 Task: Check the average views per listing of washer and dry in the last 5 years.
Action: Mouse moved to (877, 206)
Screenshot: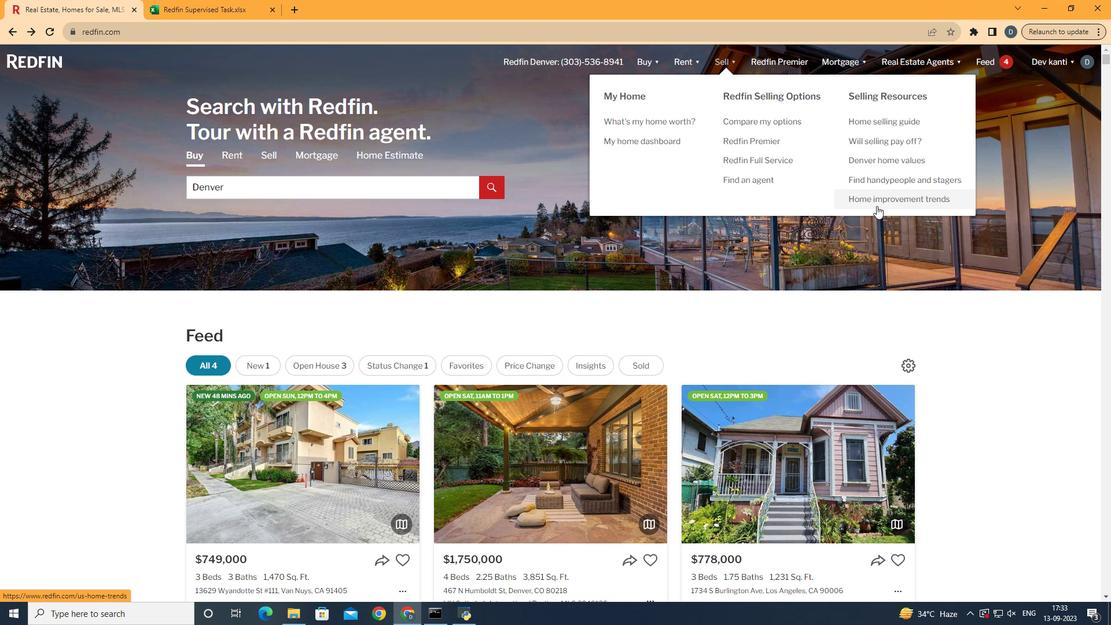 
Action: Mouse pressed left at (877, 206)
Screenshot: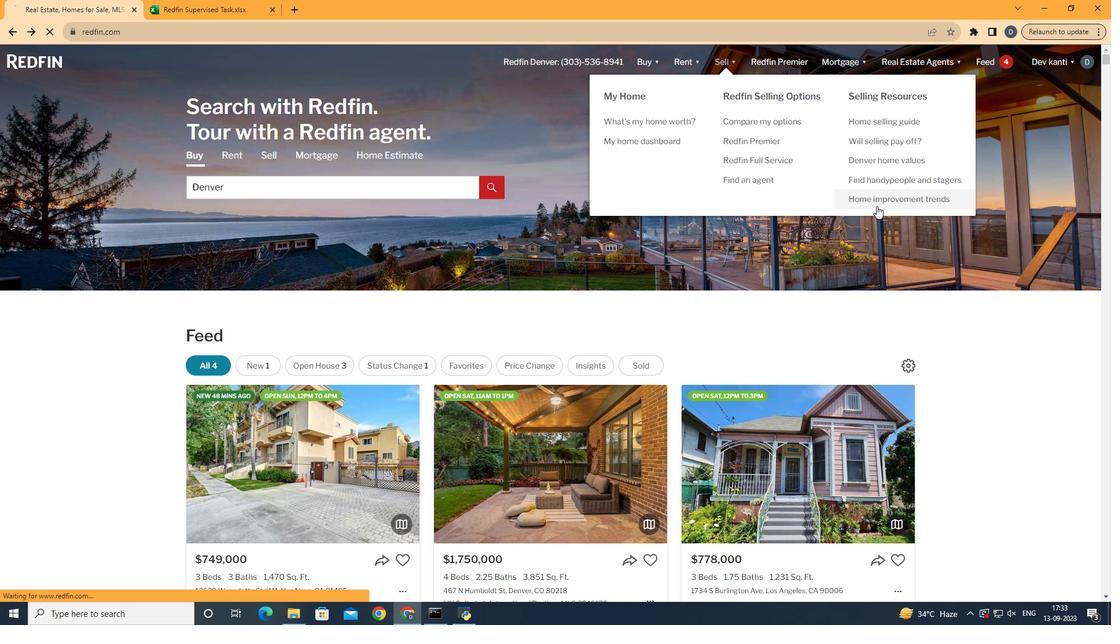 
Action: Mouse moved to (271, 224)
Screenshot: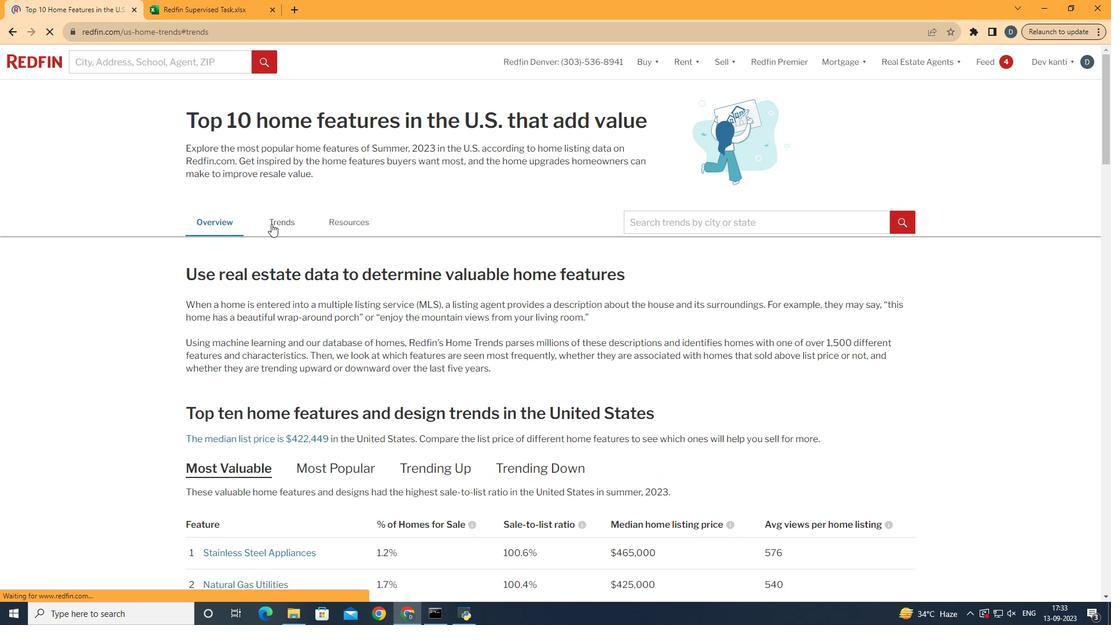 
Action: Mouse pressed left at (271, 224)
Screenshot: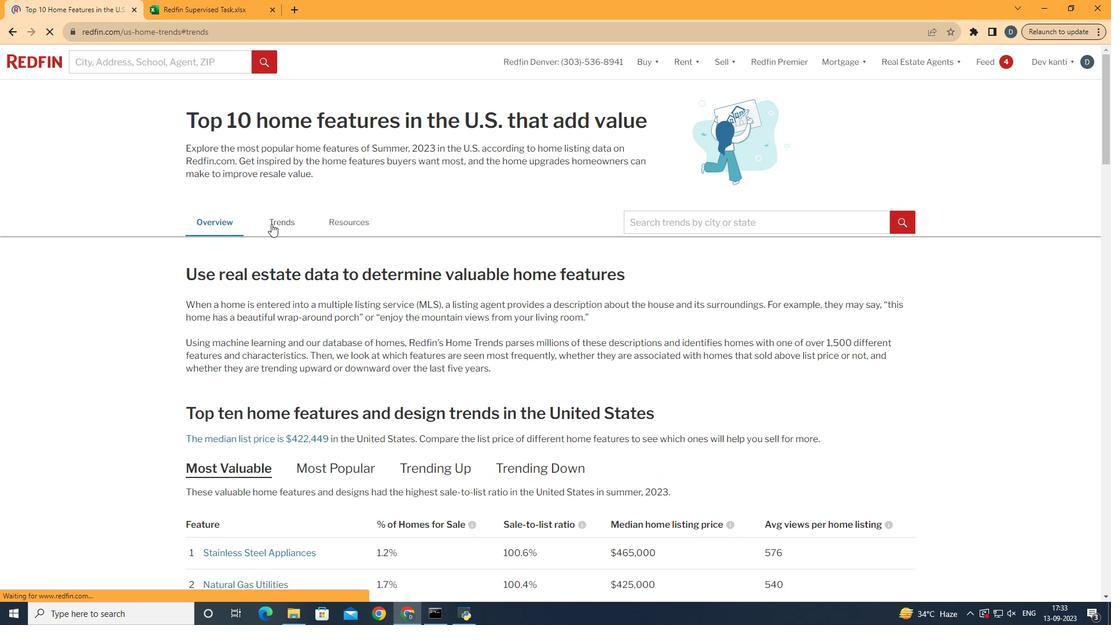 
Action: Mouse moved to (658, 378)
Screenshot: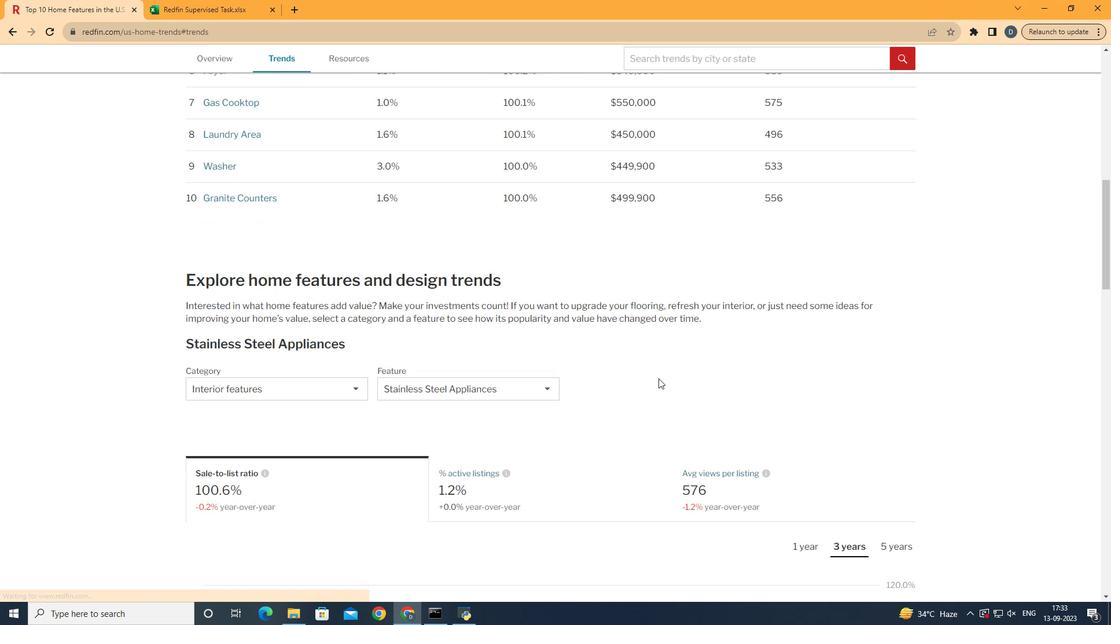 
Action: Mouse scrolled (658, 378) with delta (0, 0)
Screenshot: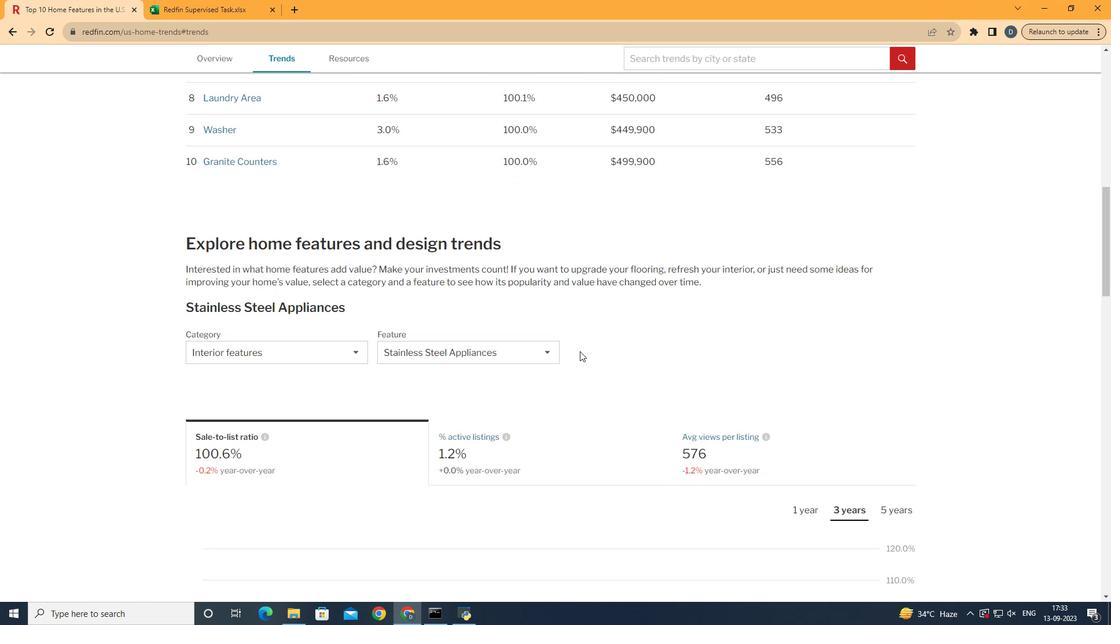 
Action: Mouse scrolled (658, 378) with delta (0, 0)
Screenshot: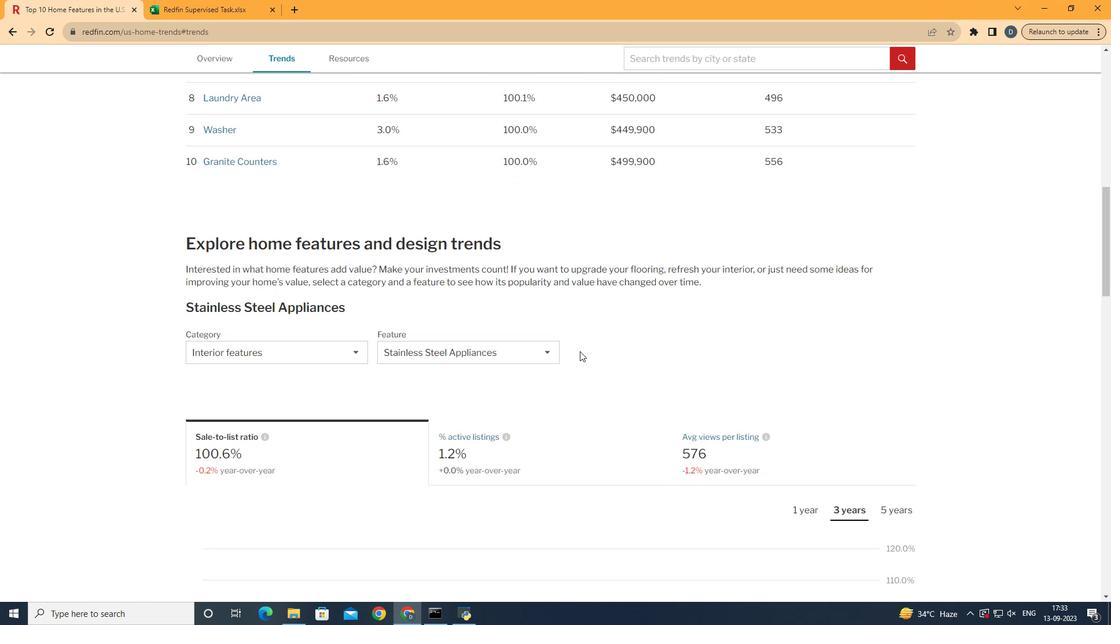
Action: Mouse scrolled (658, 378) with delta (0, 0)
Screenshot: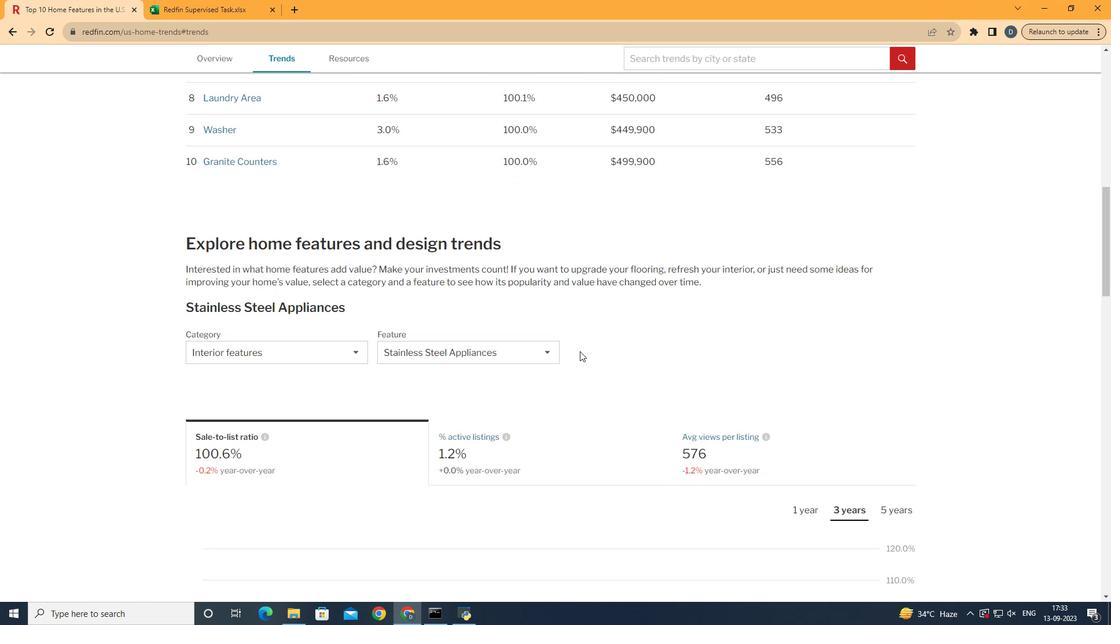 
Action: Mouse scrolled (658, 378) with delta (0, 0)
Screenshot: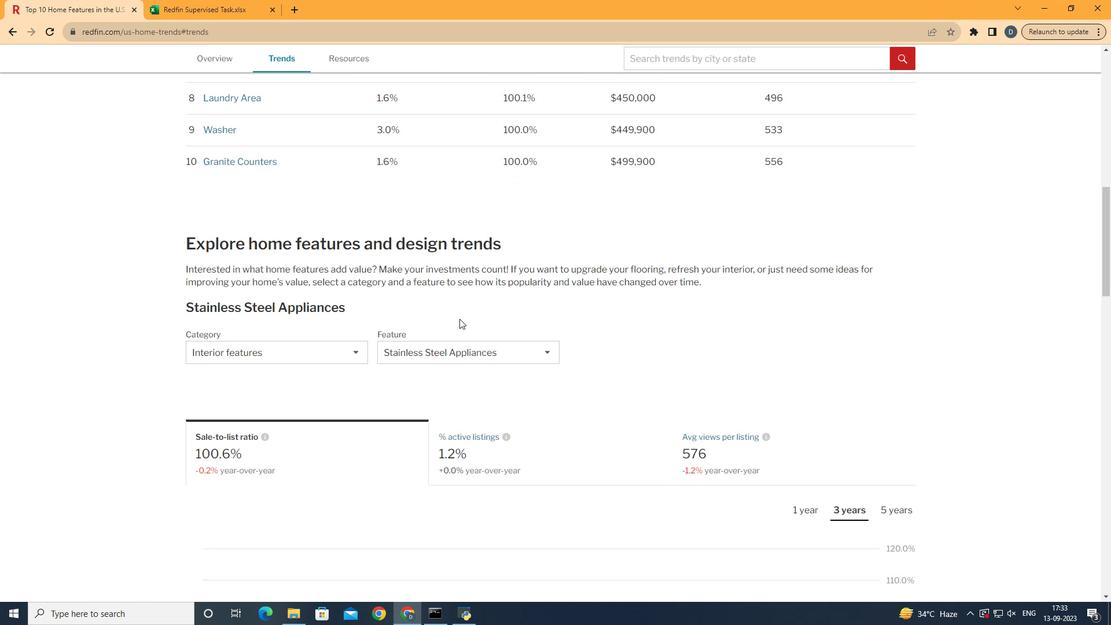 
Action: Mouse scrolled (658, 378) with delta (0, 0)
Screenshot: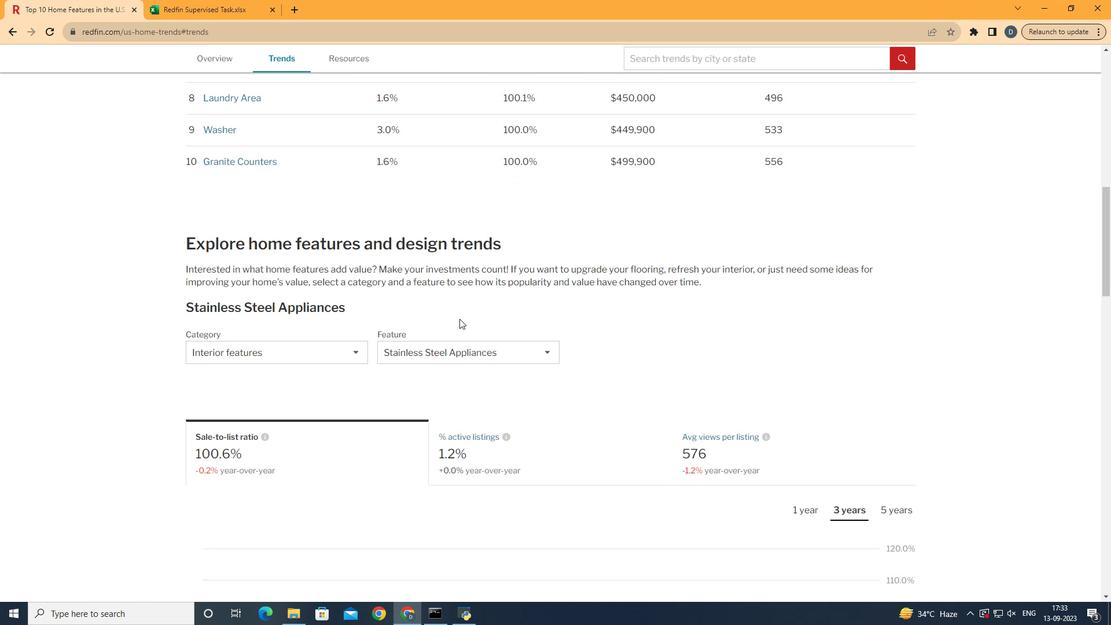 
Action: Mouse scrolled (658, 378) with delta (0, 0)
Screenshot: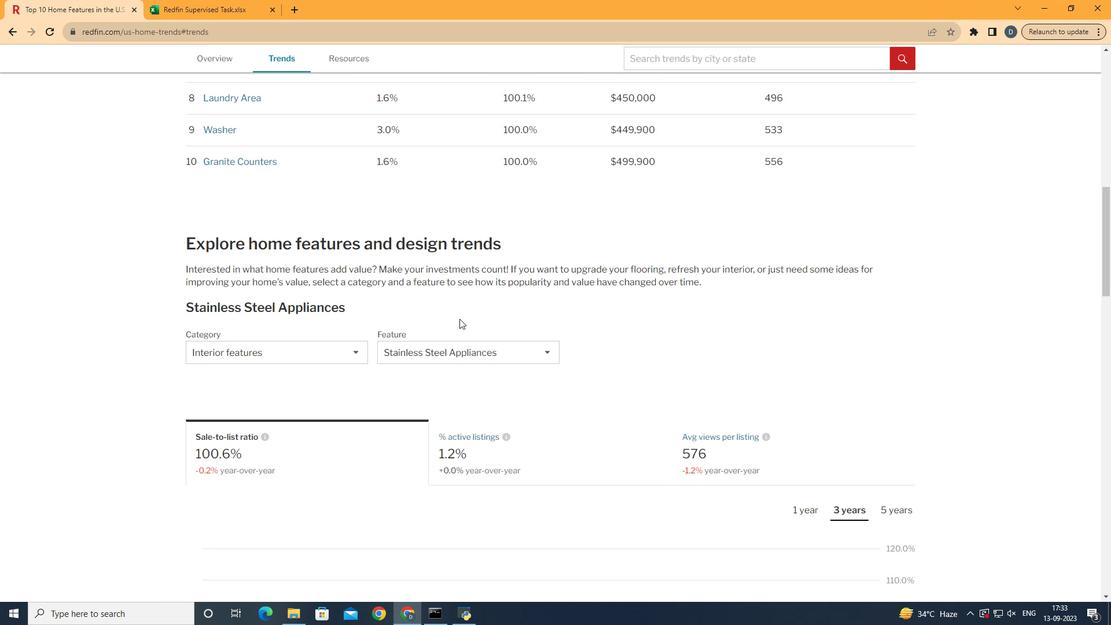 
Action: Mouse moved to (285, 362)
Screenshot: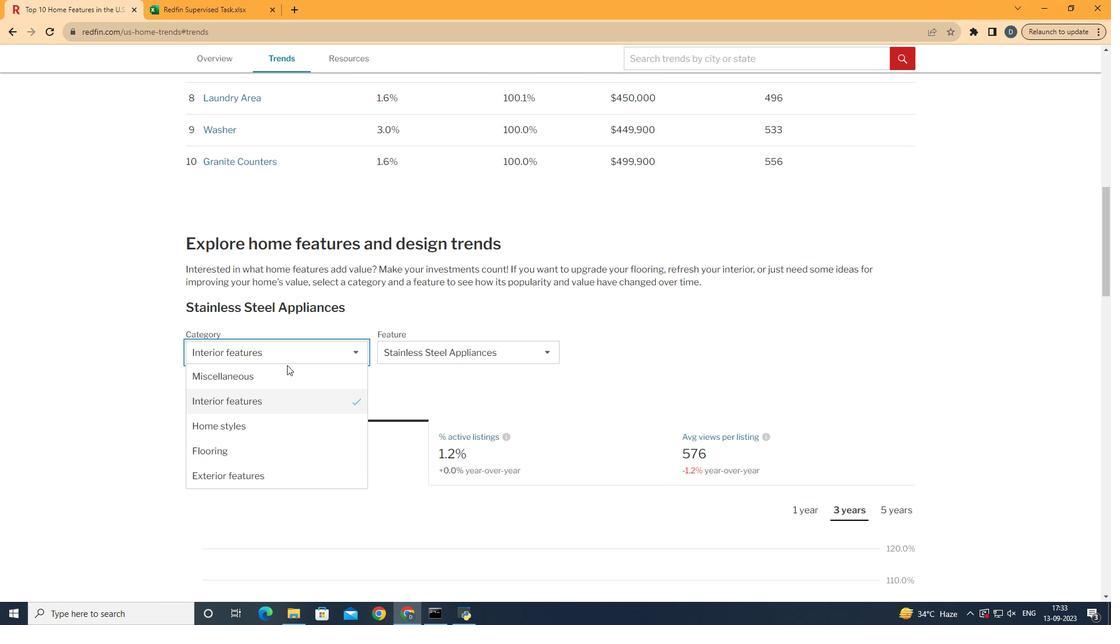 
Action: Mouse pressed left at (285, 362)
Screenshot: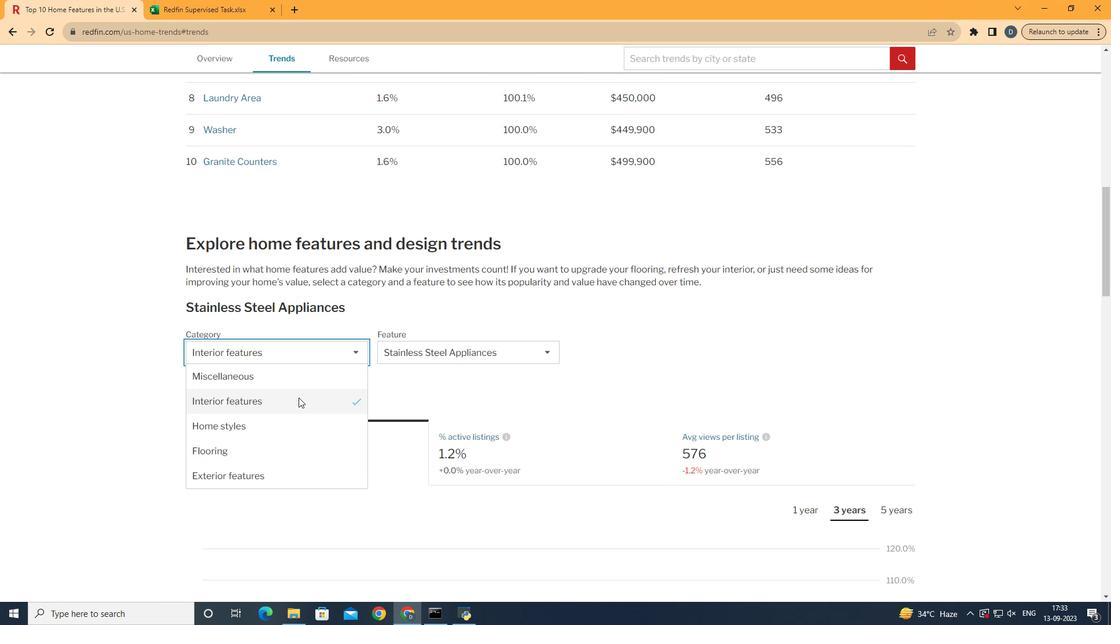 
Action: Mouse moved to (299, 401)
Screenshot: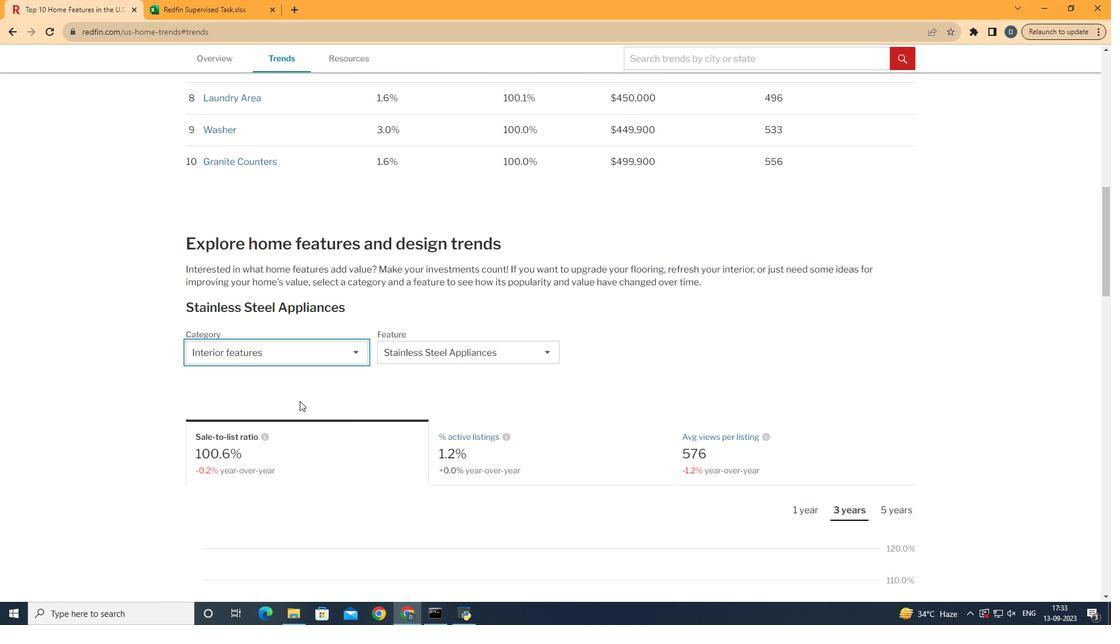
Action: Mouse pressed left at (299, 401)
Screenshot: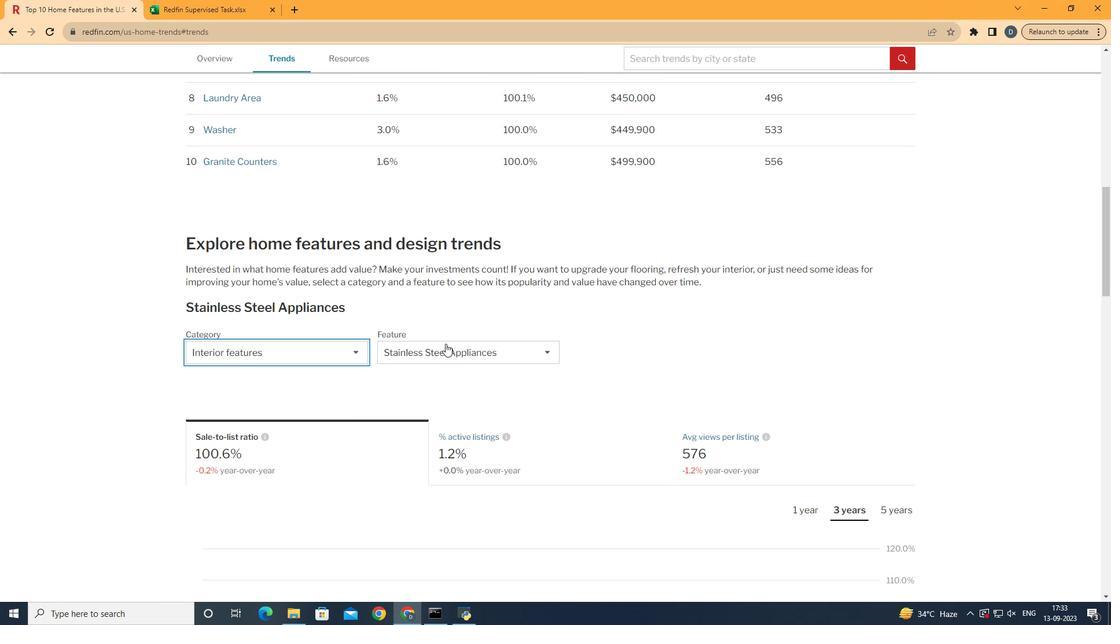 
Action: Mouse moved to (446, 343)
Screenshot: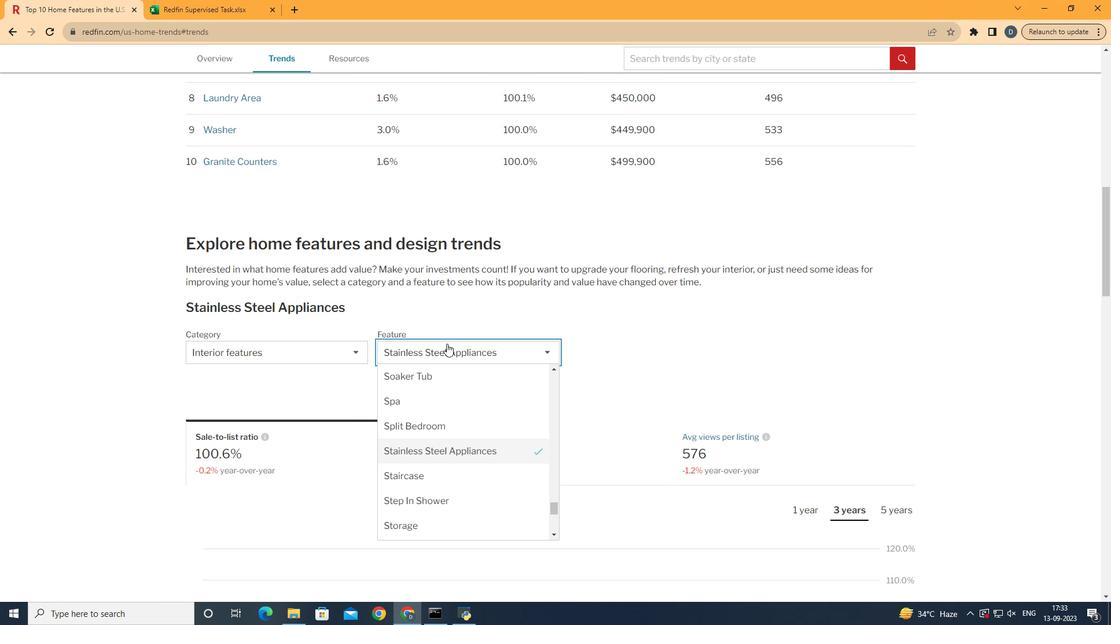 
Action: Mouse pressed left at (446, 343)
Screenshot: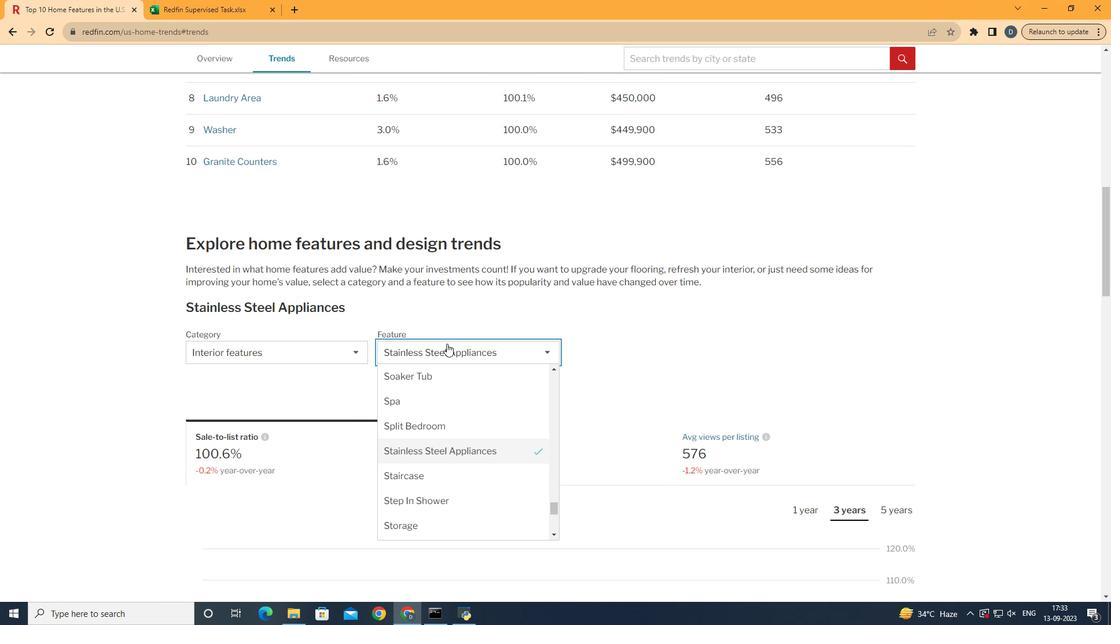 
Action: Mouse moved to (469, 416)
Screenshot: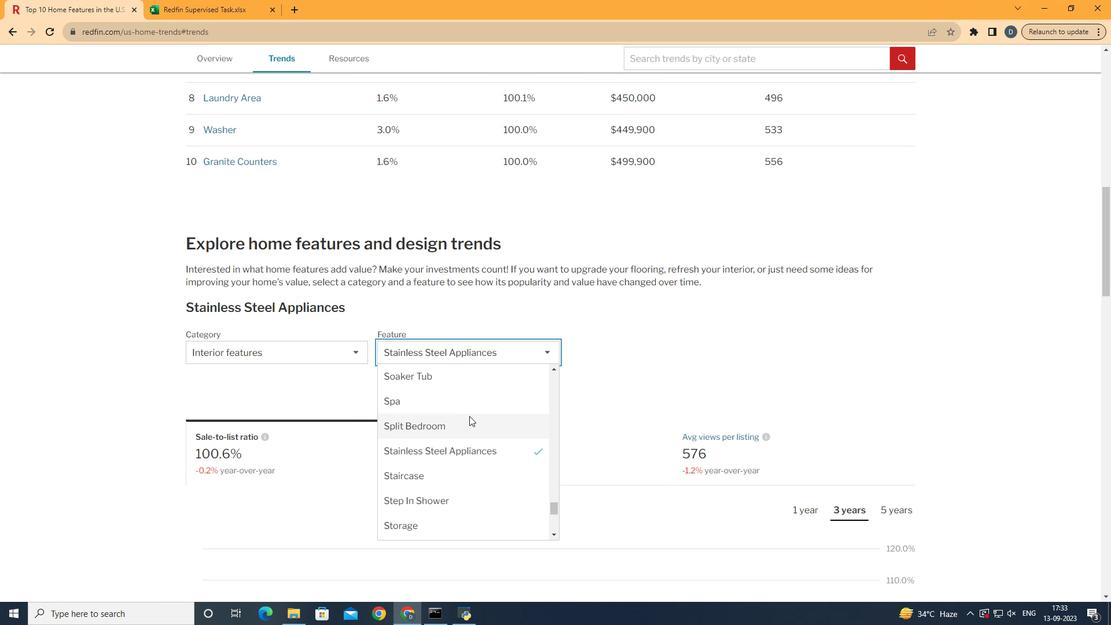 
Action: Mouse scrolled (469, 415) with delta (0, 0)
Screenshot: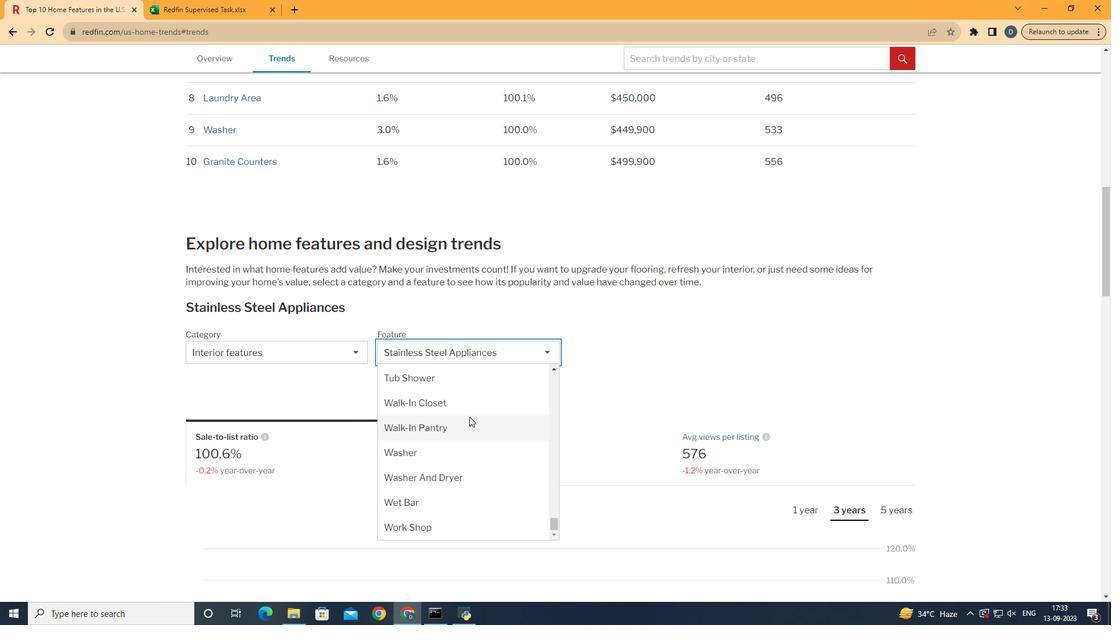 
Action: Mouse scrolled (469, 415) with delta (0, 0)
Screenshot: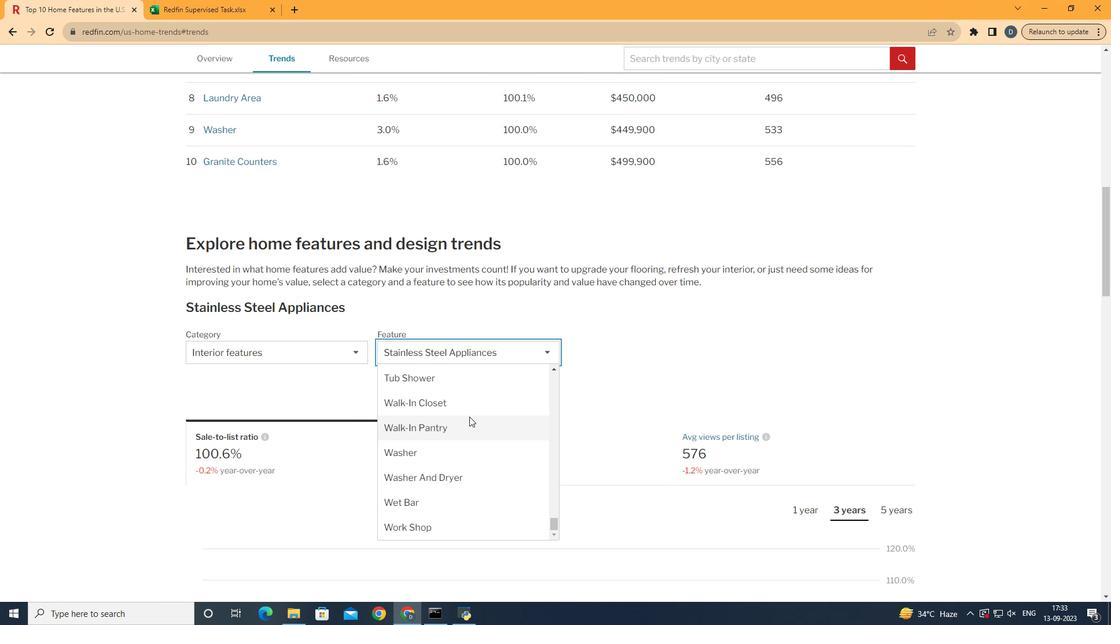 
Action: Mouse scrolled (469, 415) with delta (0, 0)
Screenshot: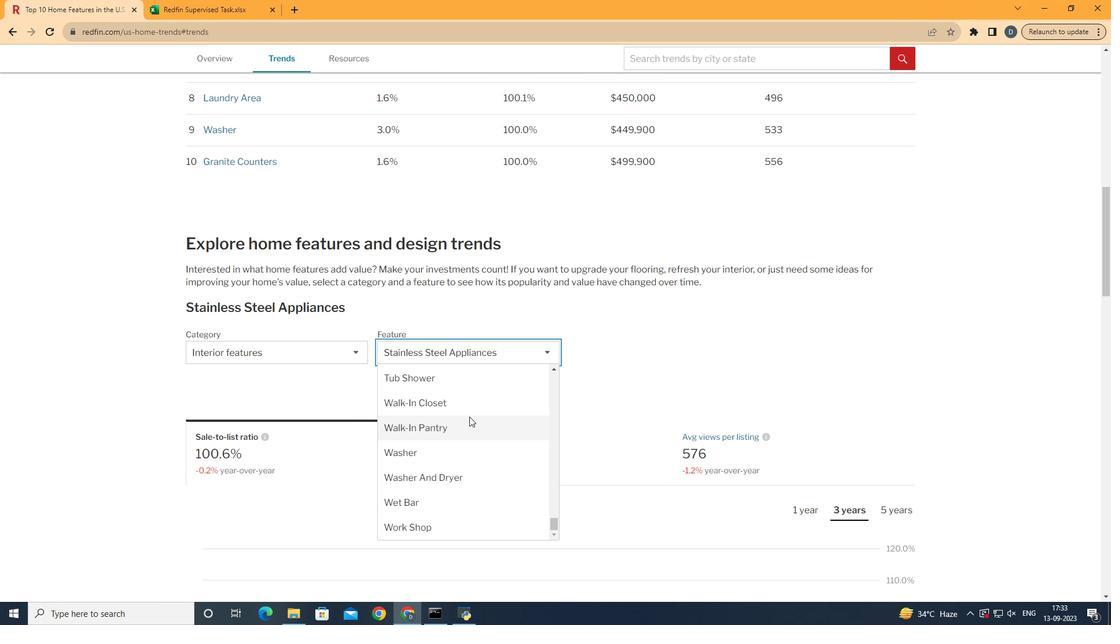
Action: Mouse scrolled (469, 415) with delta (0, 0)
Screenshot: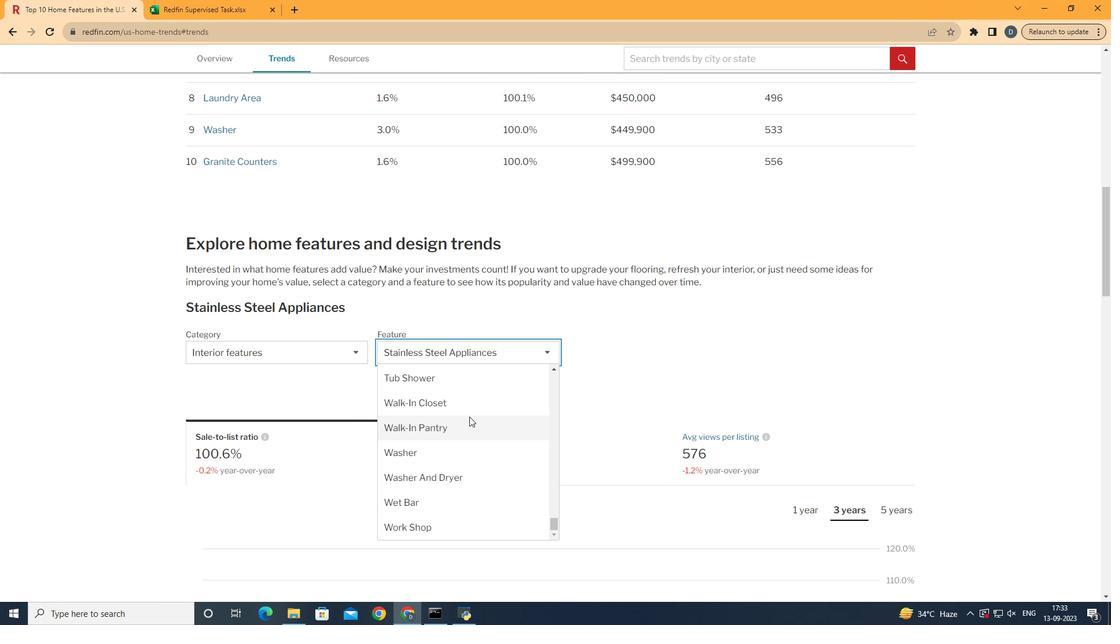 
Action: Mouse scrolled (469, 415) with delta (0, 0)
Screenshot: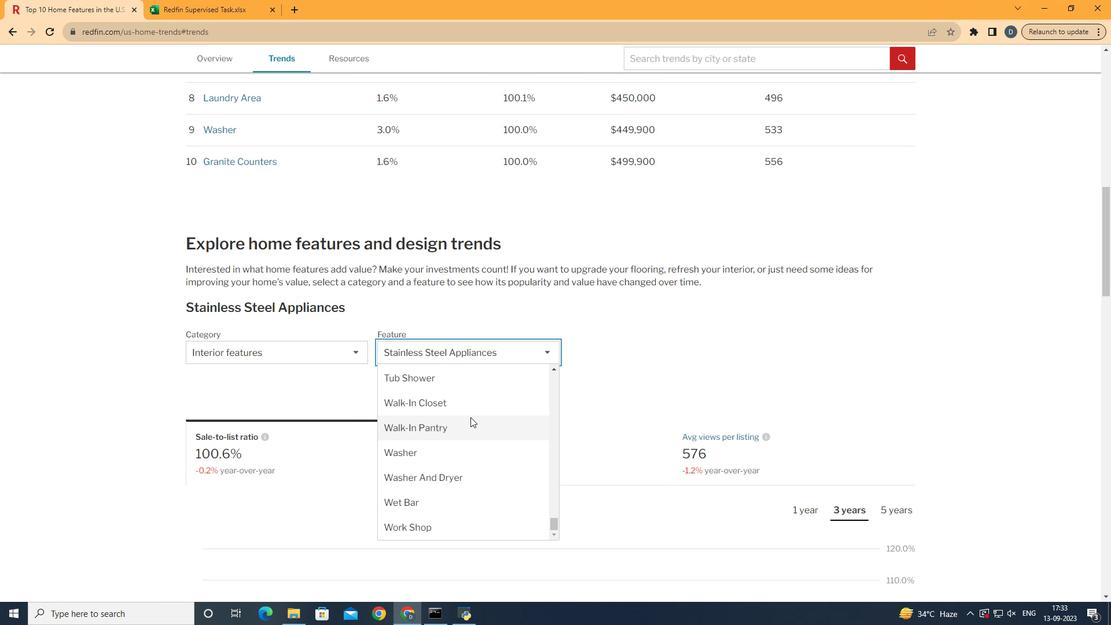 
Action: Mouse moved to (472, 420)
Screenshot: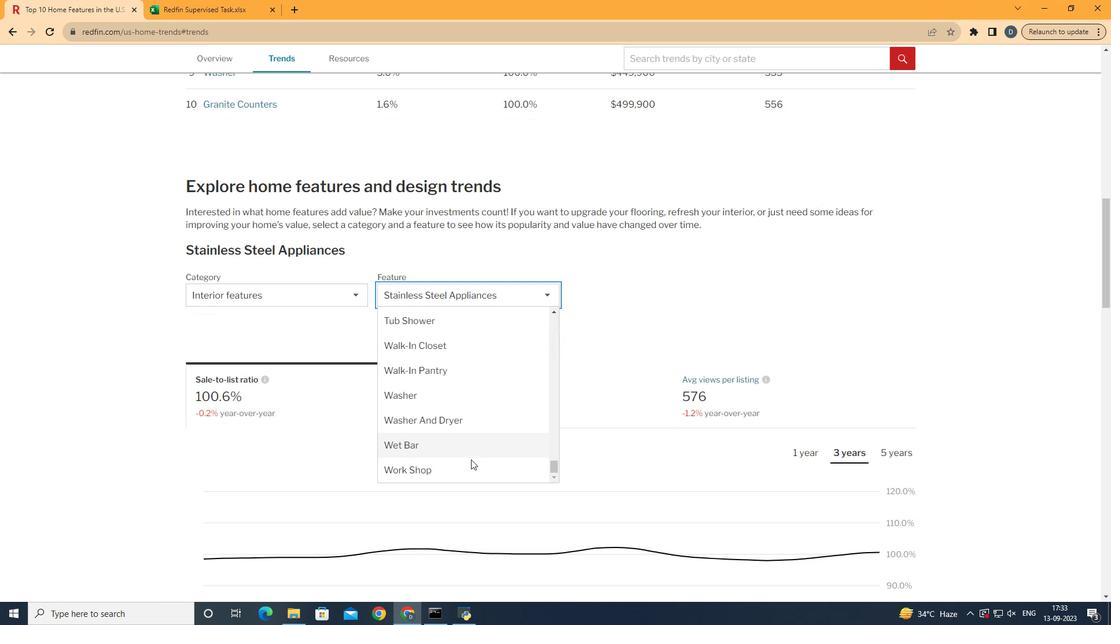 
Action: Mouse scrolled (472, 420) with delta (0, 0)
Screenshot: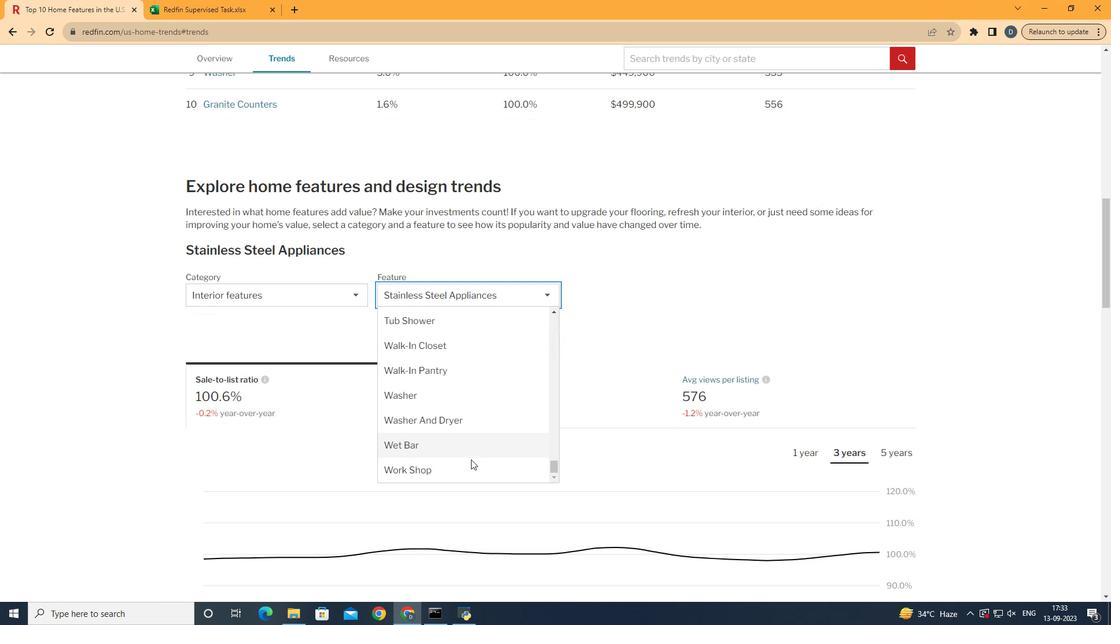 
Action: Mouse moved to (475, 427)
Screenshot: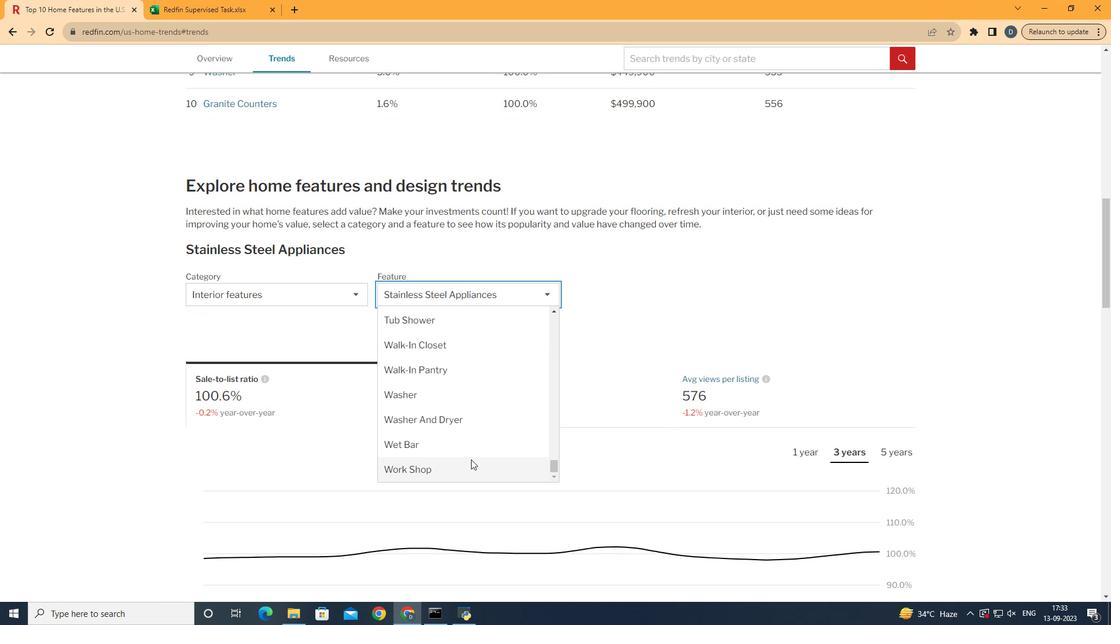 
Action: Mouse scrolled (475, 426) with delta (0, 0)
Screenshot: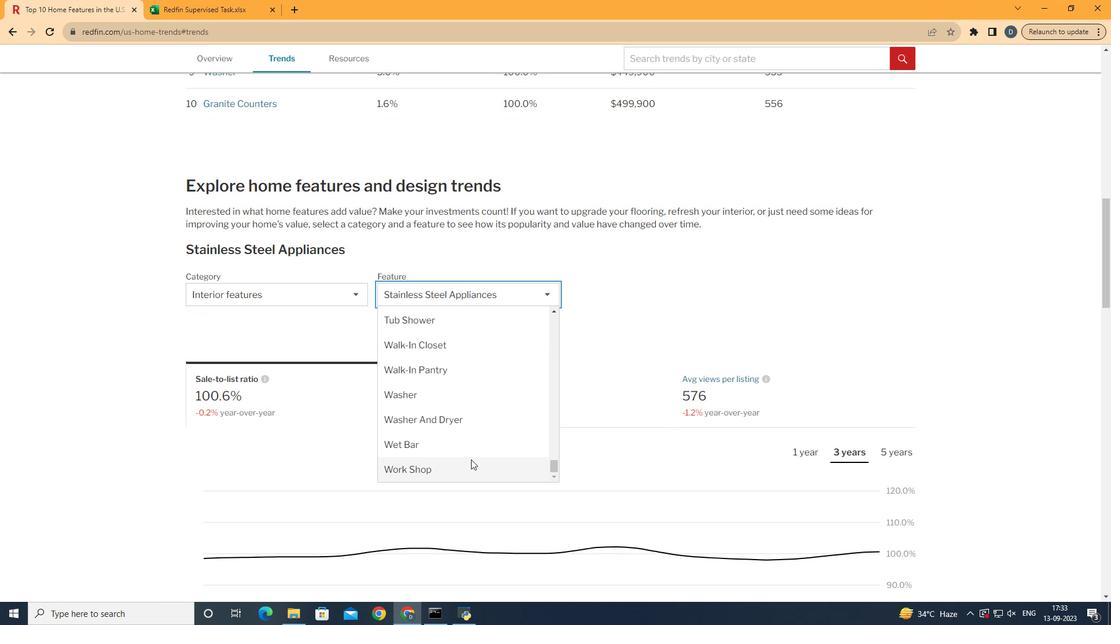 
Action: Mouse moved to (485, 424)
Screenshot: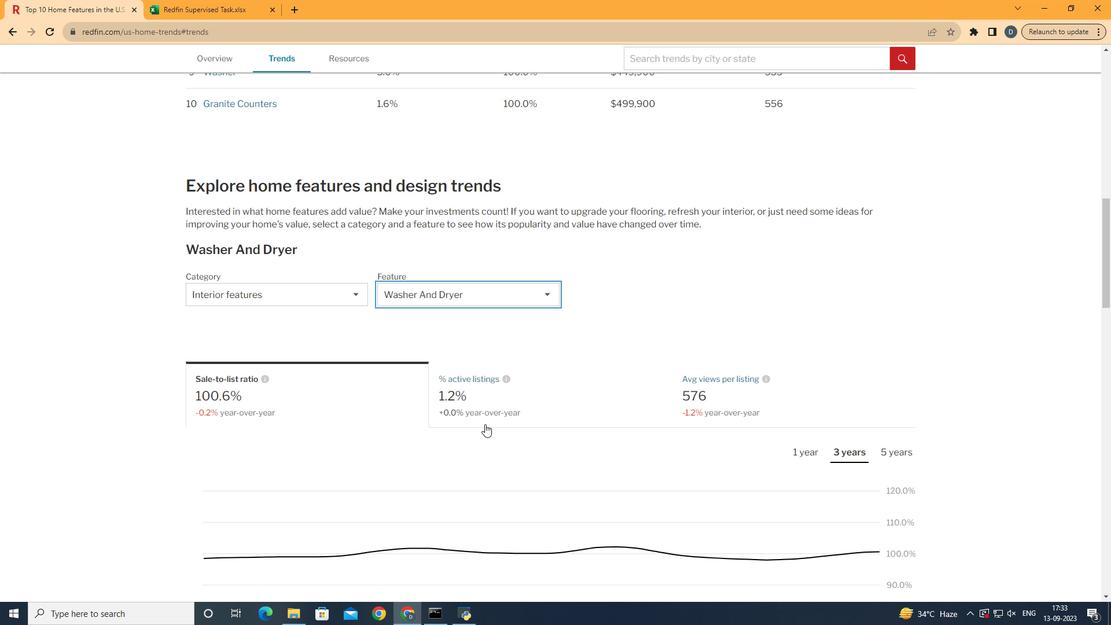 
Action: Mouse pressed left at (485, 424)
Screenshot: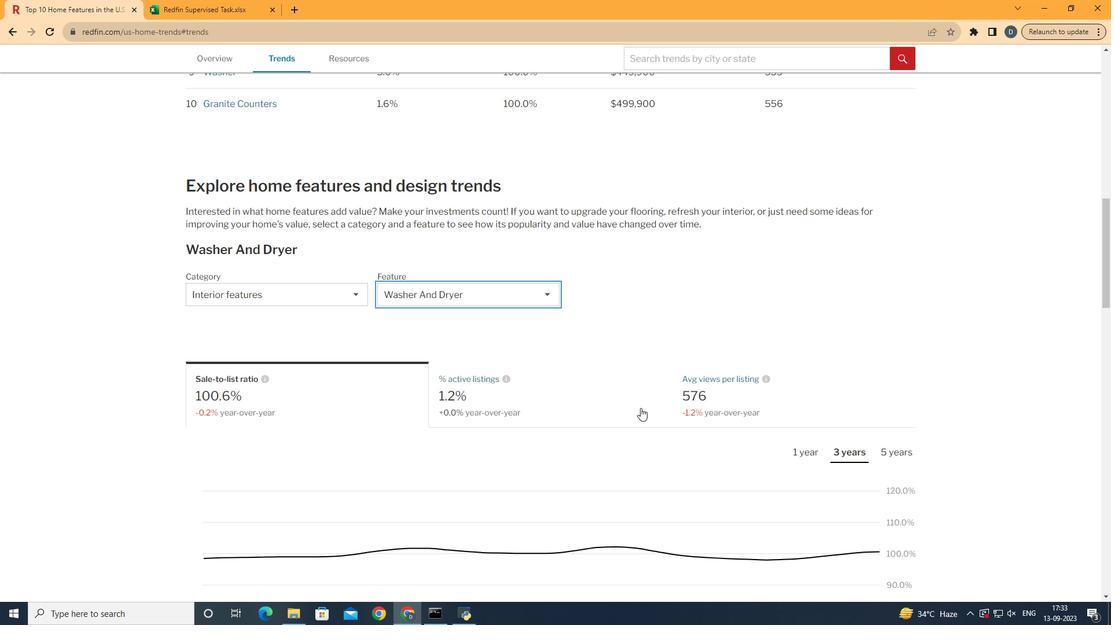 
Action: Mouse moved to (852, 411)
Screenshot: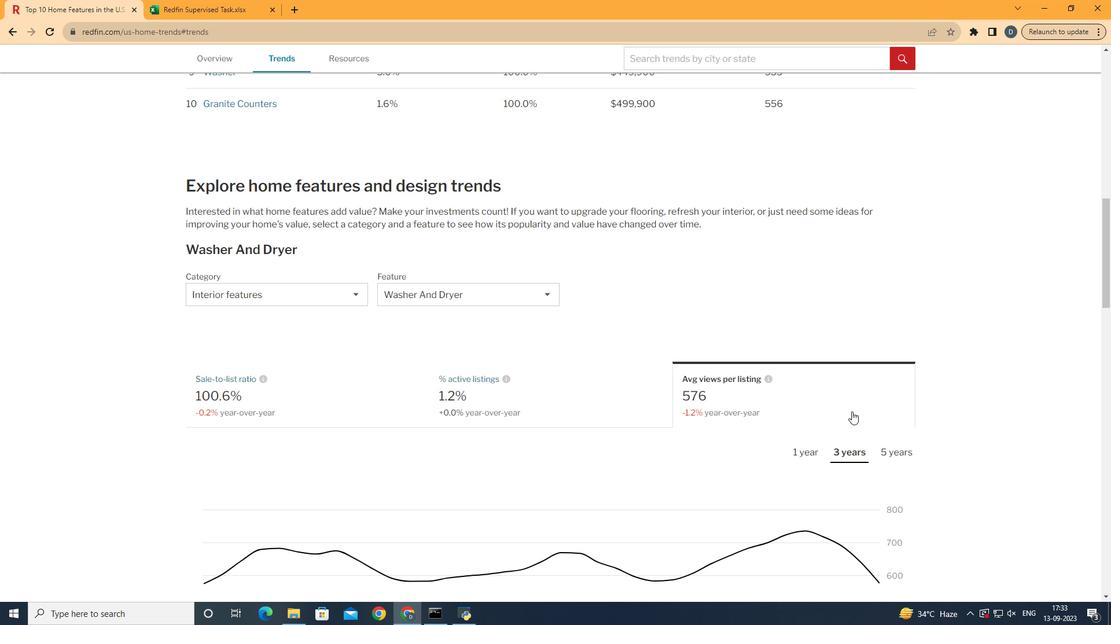 
Action: Mouse pressed left at (852, 411)
Screenshot: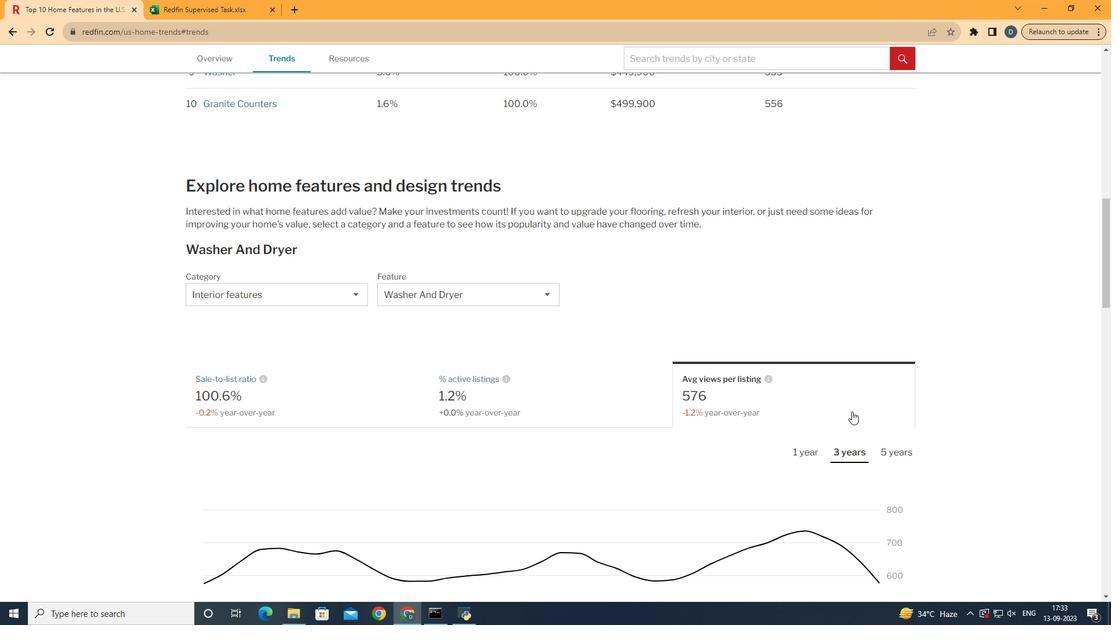 
Action: Mouse scrolled (852, 411) with delta (0, 0)
Screenshot: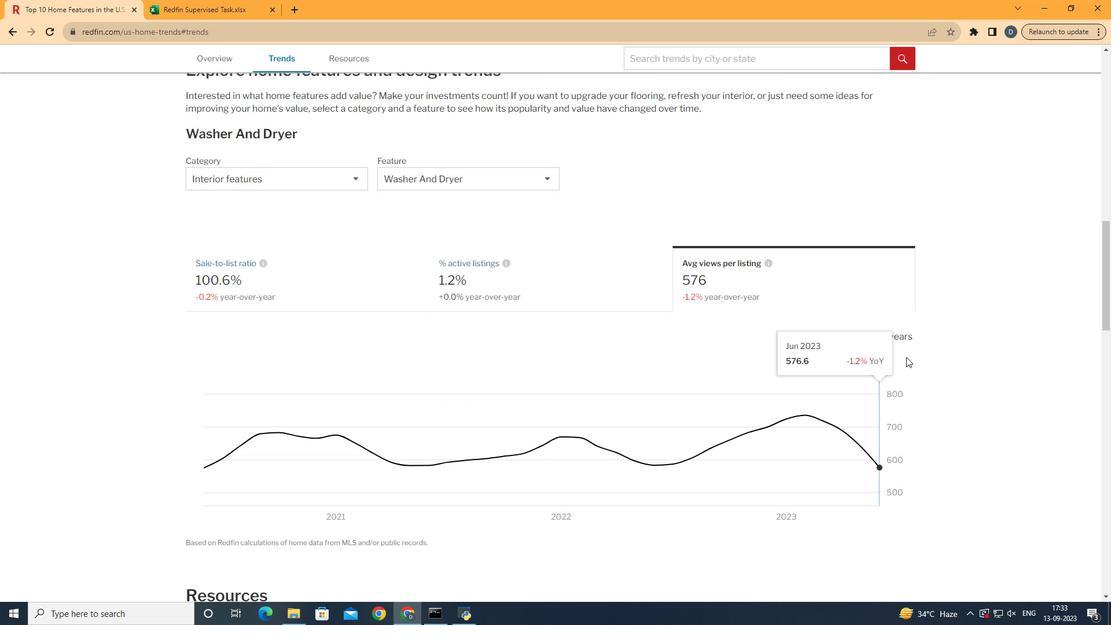 
Action: Mouse scrolled (852, 411) with delta (0, 0)
Screenshot: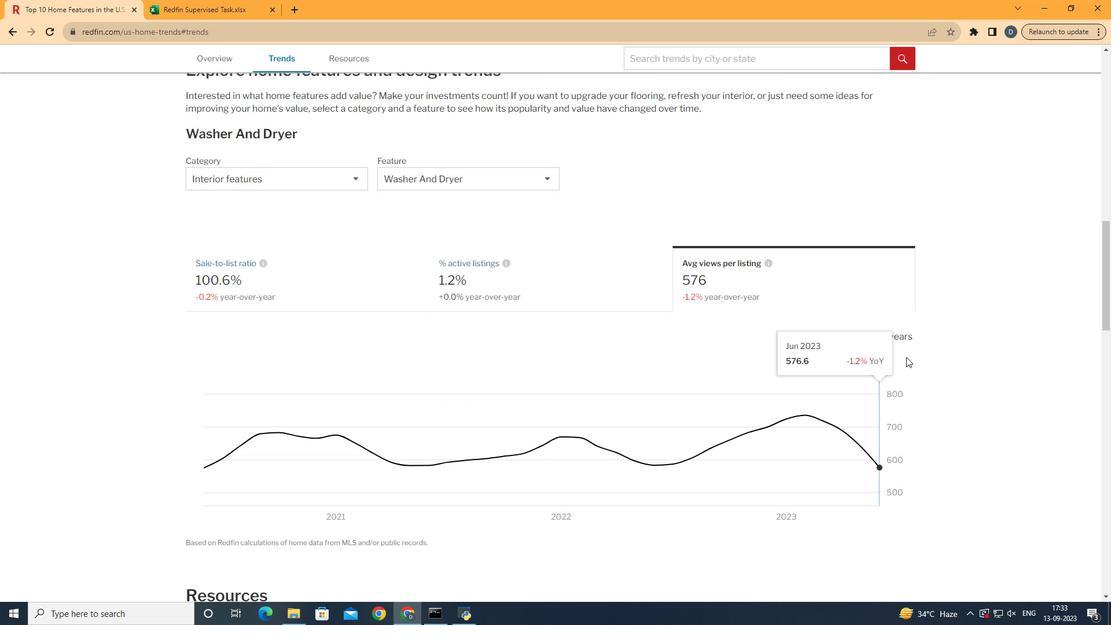 
Action: Mouse moved to (906, 336)
Screenshot: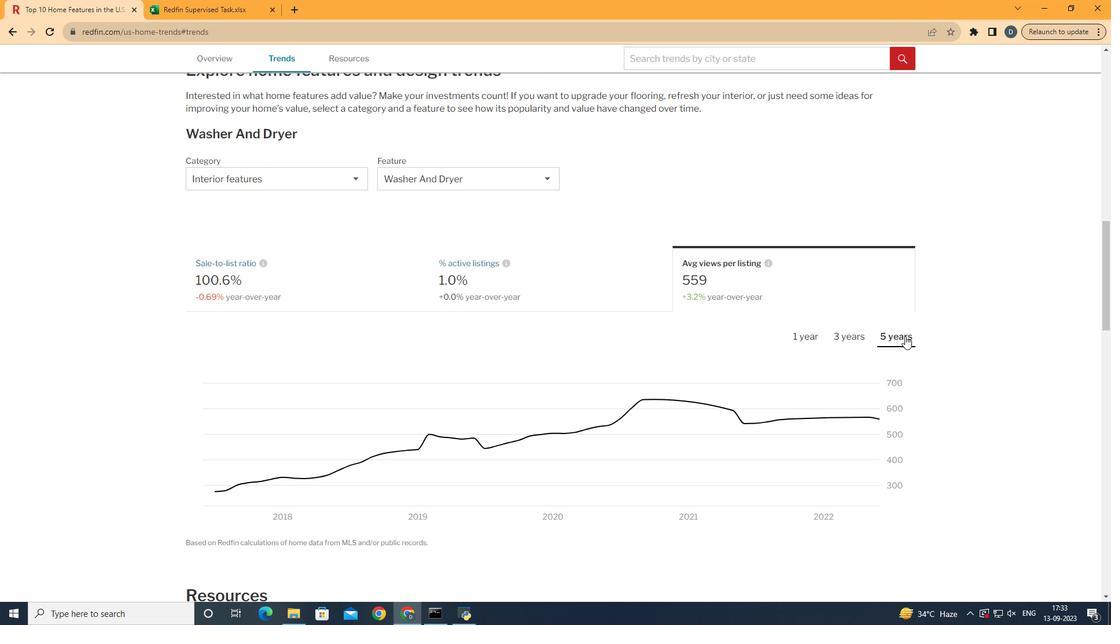 
Action: Mouse pressed left at (906, 336)
Screenshot: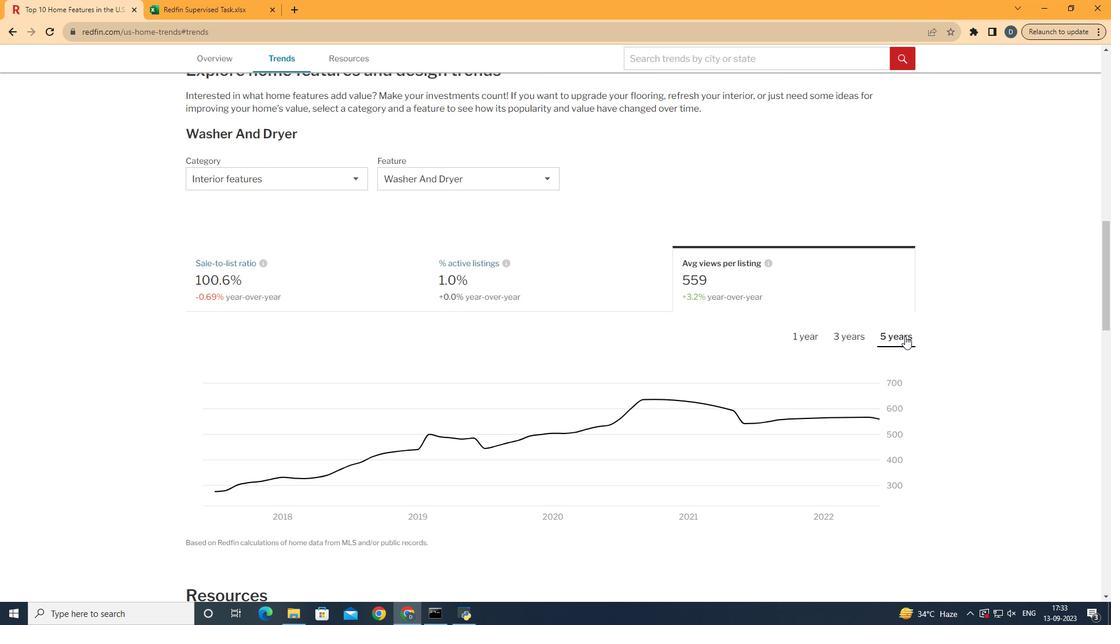 
Action: Mouse moved to (904, 335)
Screenshot: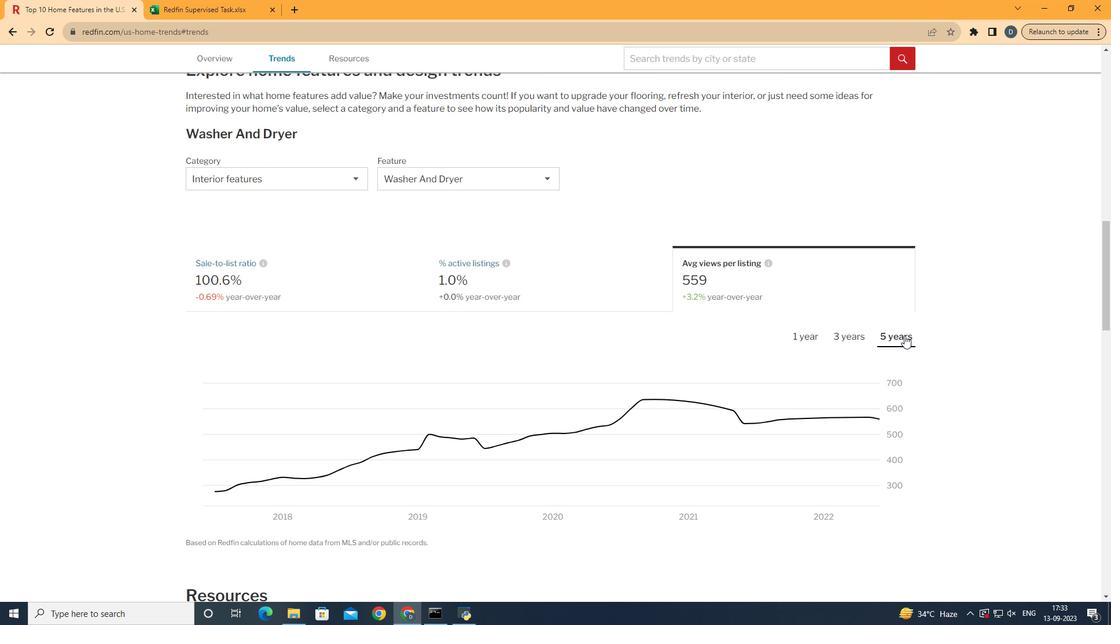 
